Task: Move the task Create a feature for users to create custom alerts and reminders to the section To-Do in the project Wavelength and sort the tasks in the project by Due Date.
Action: Mouse moved to (702, 252)
Screenshot: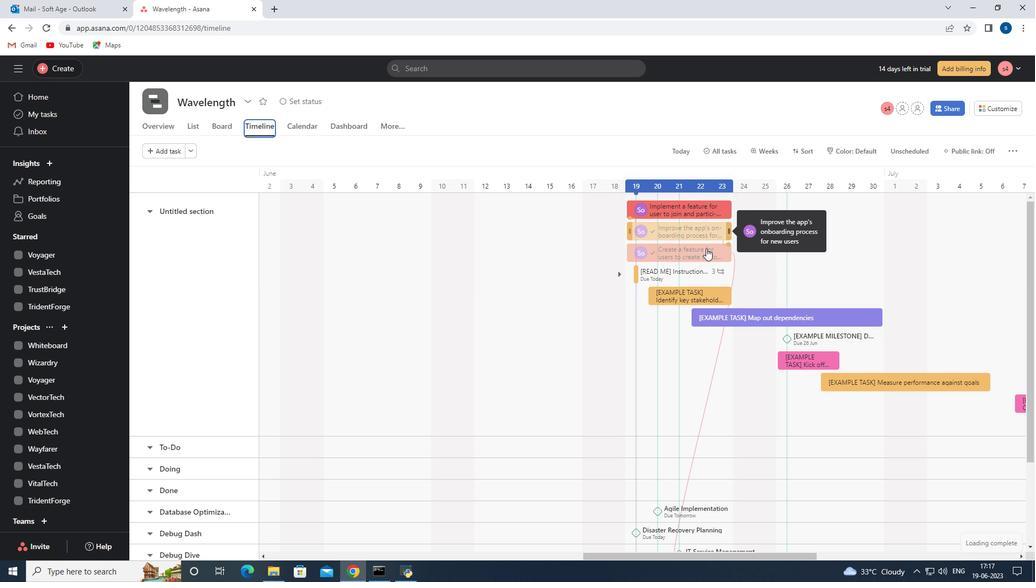 
Action: Mouse pressed left at (702, 252)
Screenshot: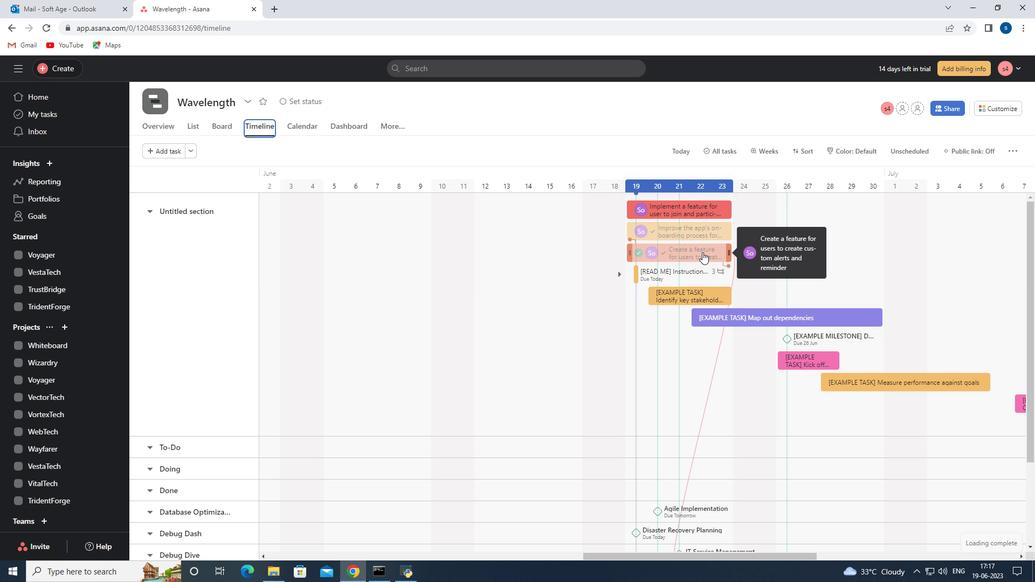 
Action: Mouse moved to (829, 270)
Screenshot: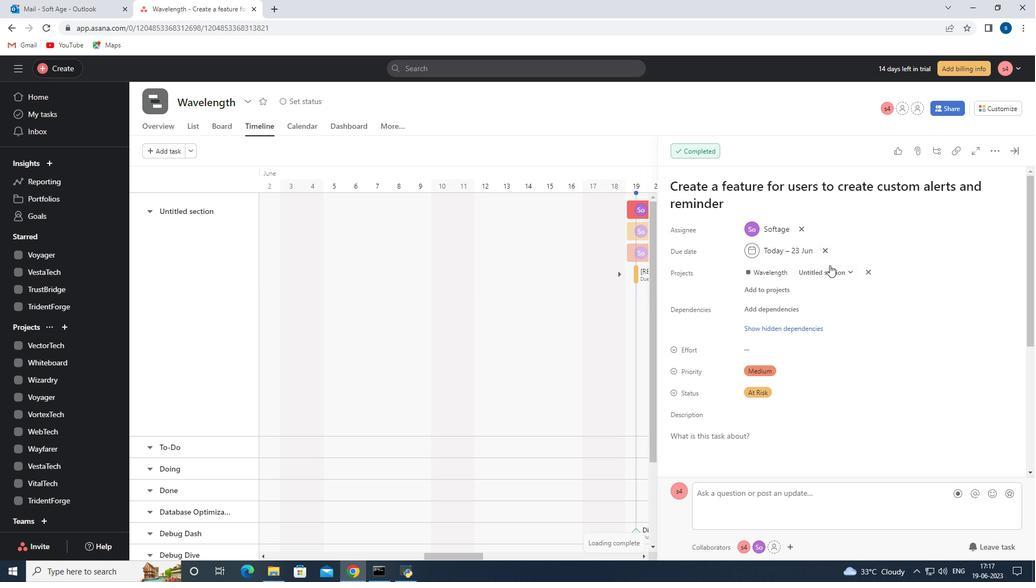 
Action: Mouse pressed left at (829, 270)
Screenshot: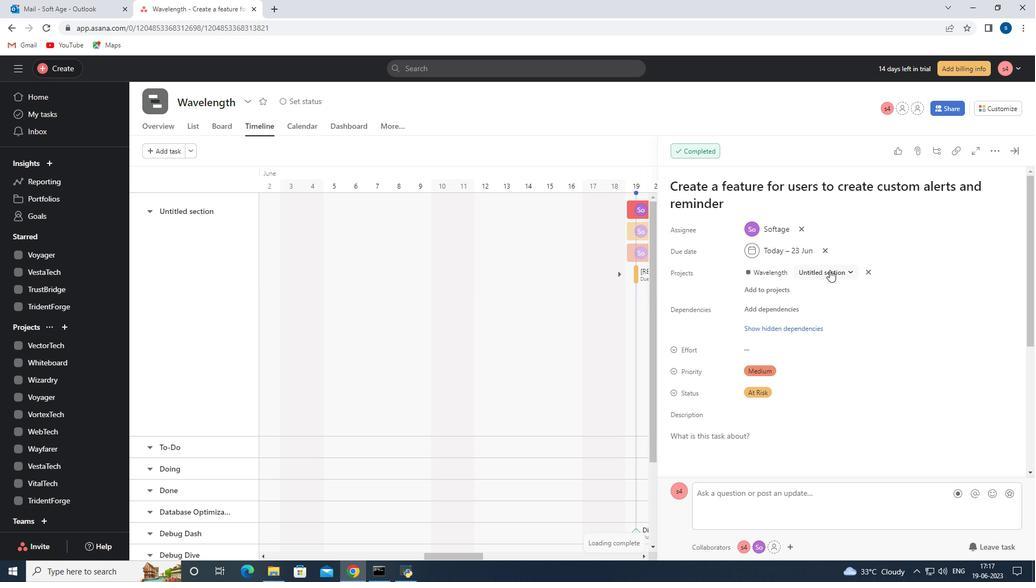 
Action: Mouse moved to (802, 318)
Screenshot: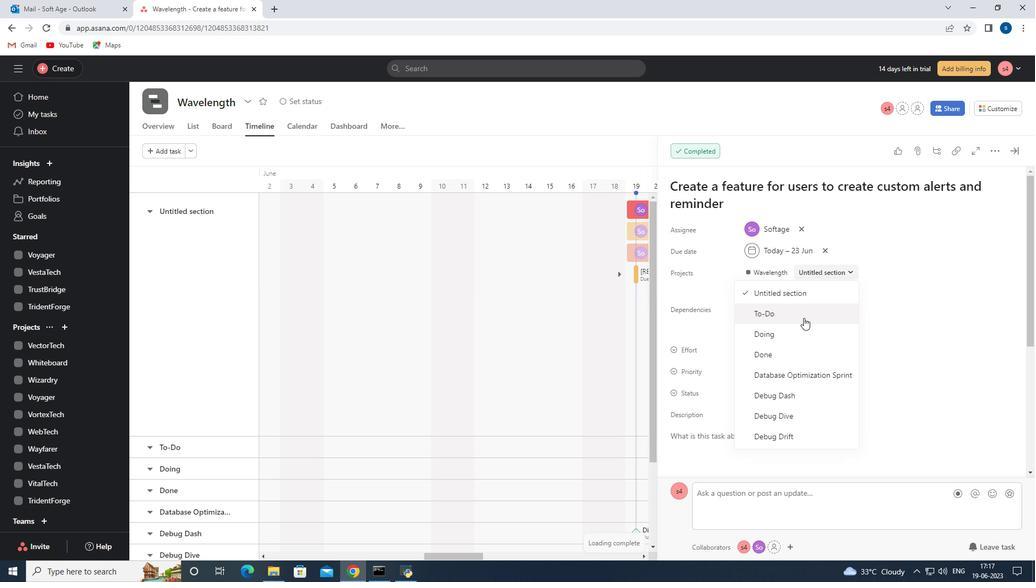 
Action: Mouse pressed left at (802, 318)
Screenshot: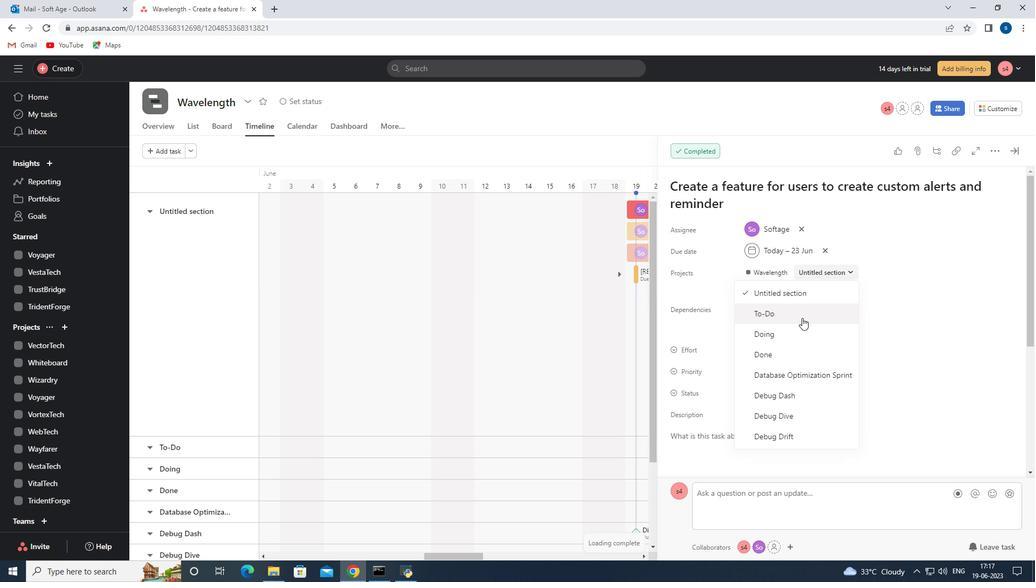 
Action: Mouse moved to (1014, 155)
Screenshot: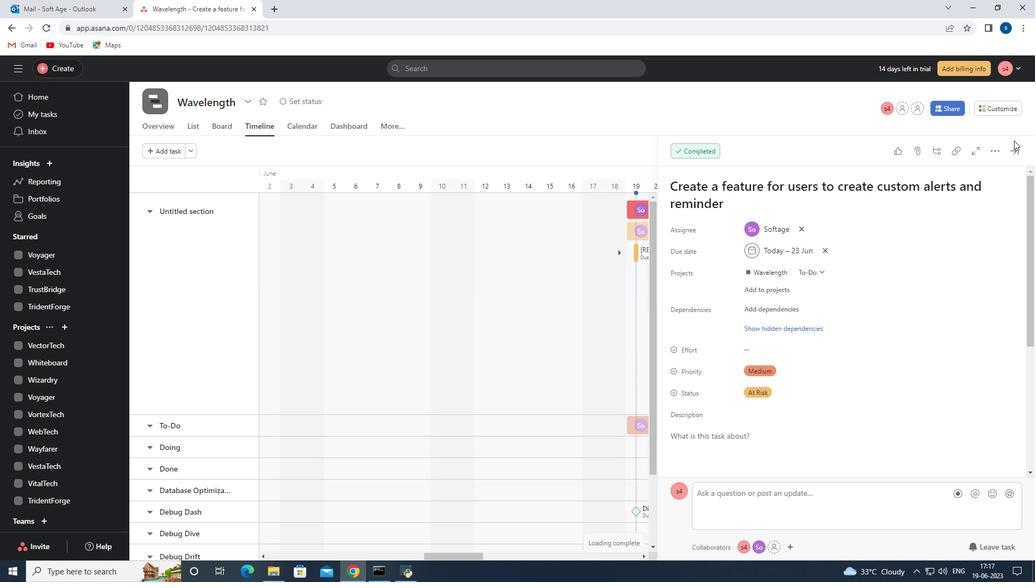 
Action: Mouse pressed left at (1014, 155)
Screenshot: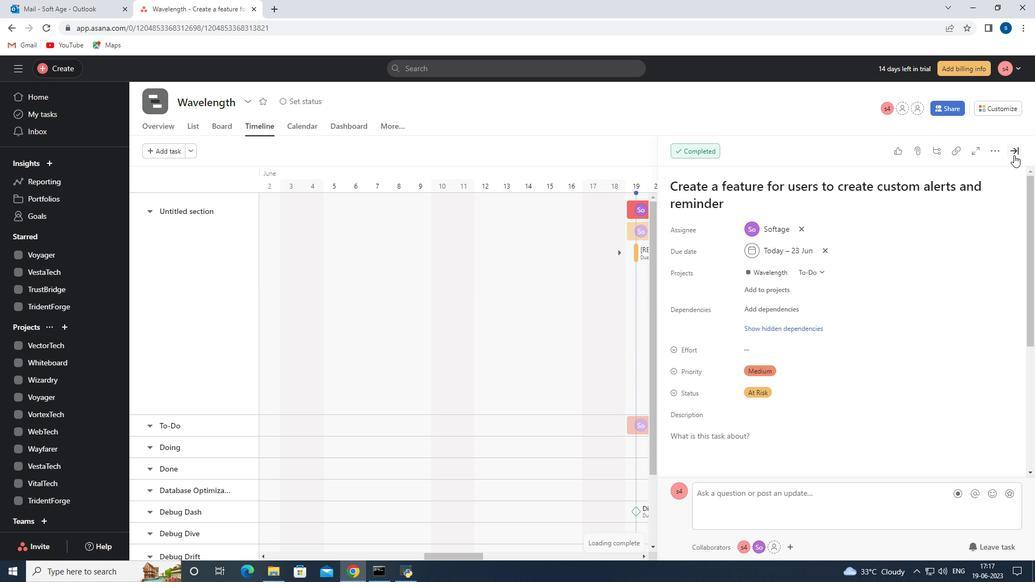 
Action: Mouse moved to (805, 152)
Screenshot: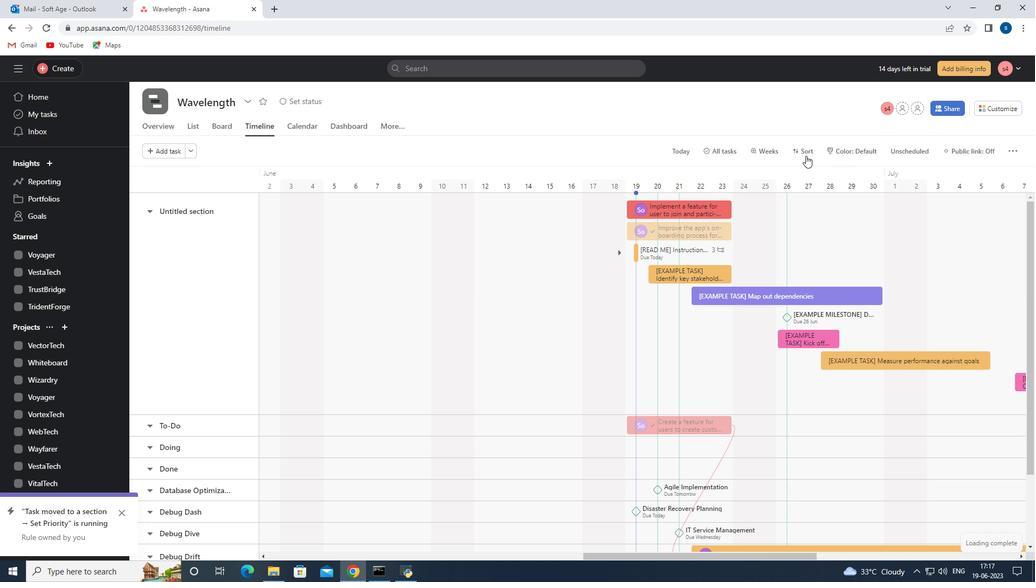 
Action: Mouse pressed left at (805, 152)
Screenshot: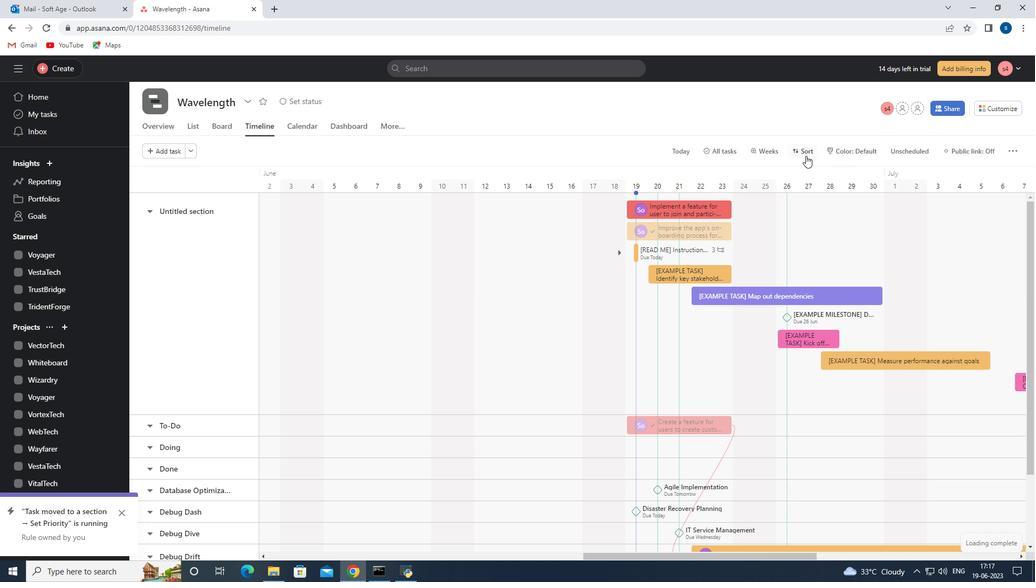 
Action: Mouse moved to (817, 205)
Screenshot: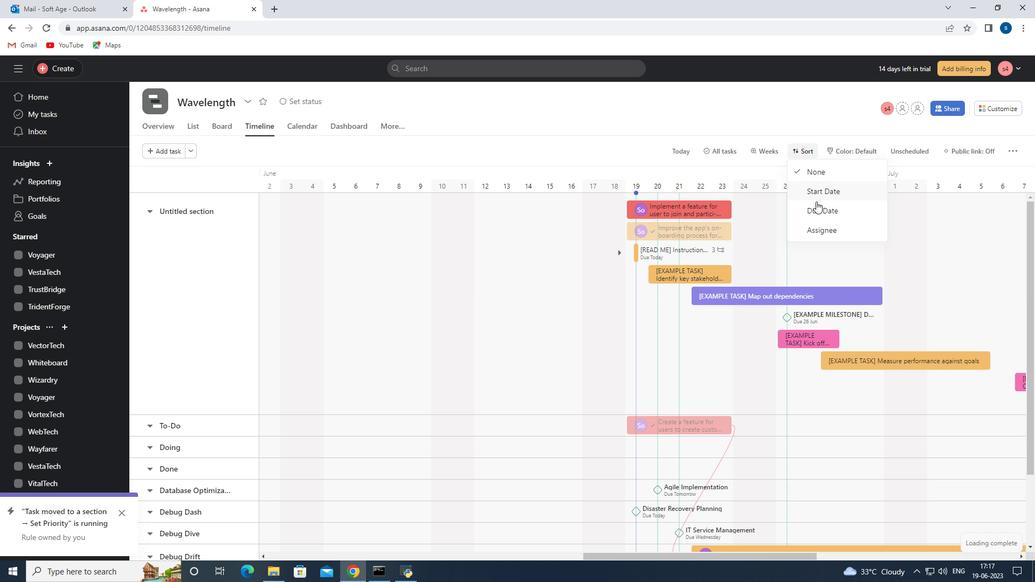 
Action: Mouse pressed left at (817, 205)
Screenshot: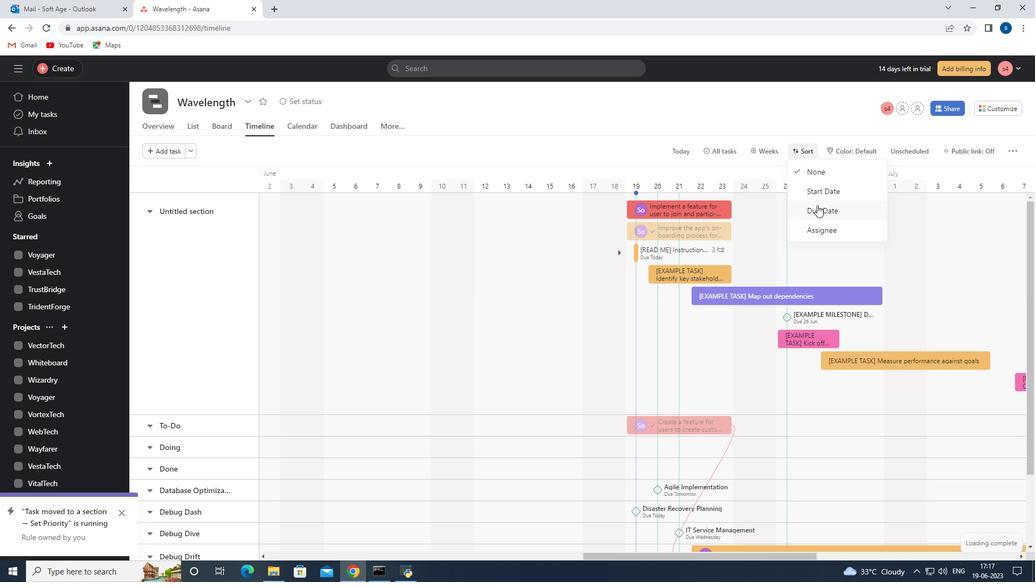 
